 Task: Toggle the show booleans option in the breadcrumbs.
Action: Mouse moved to (18, 603)
Screenshot: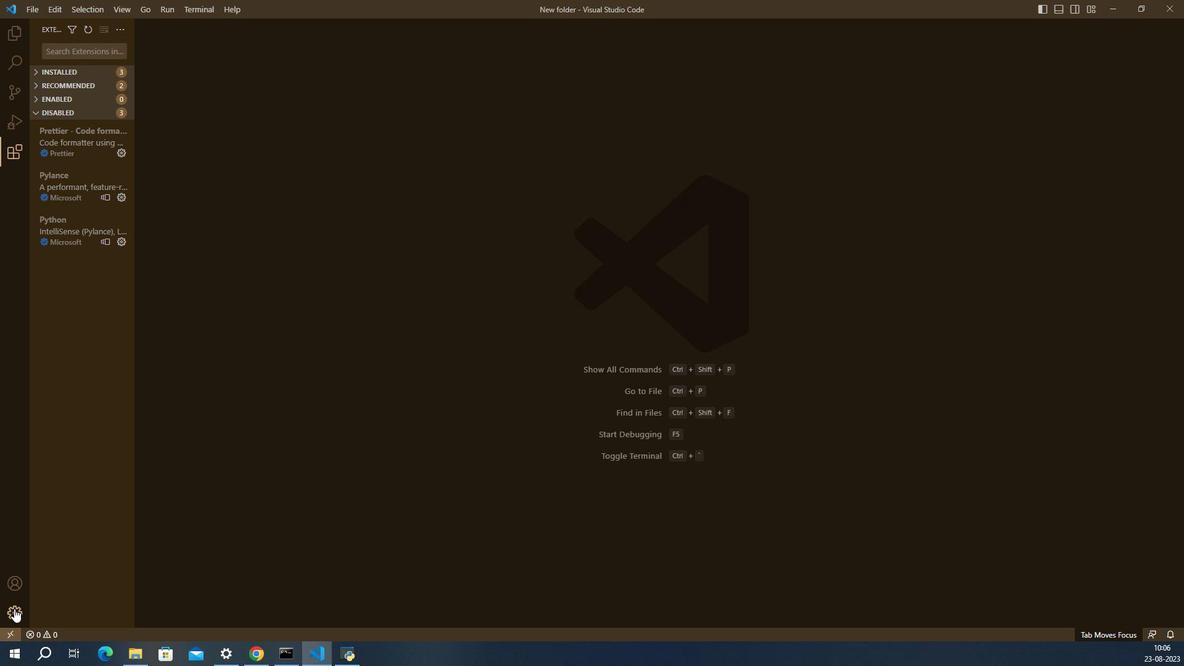 
Action: Mouse pressed left at (18, 603)
Screenshot: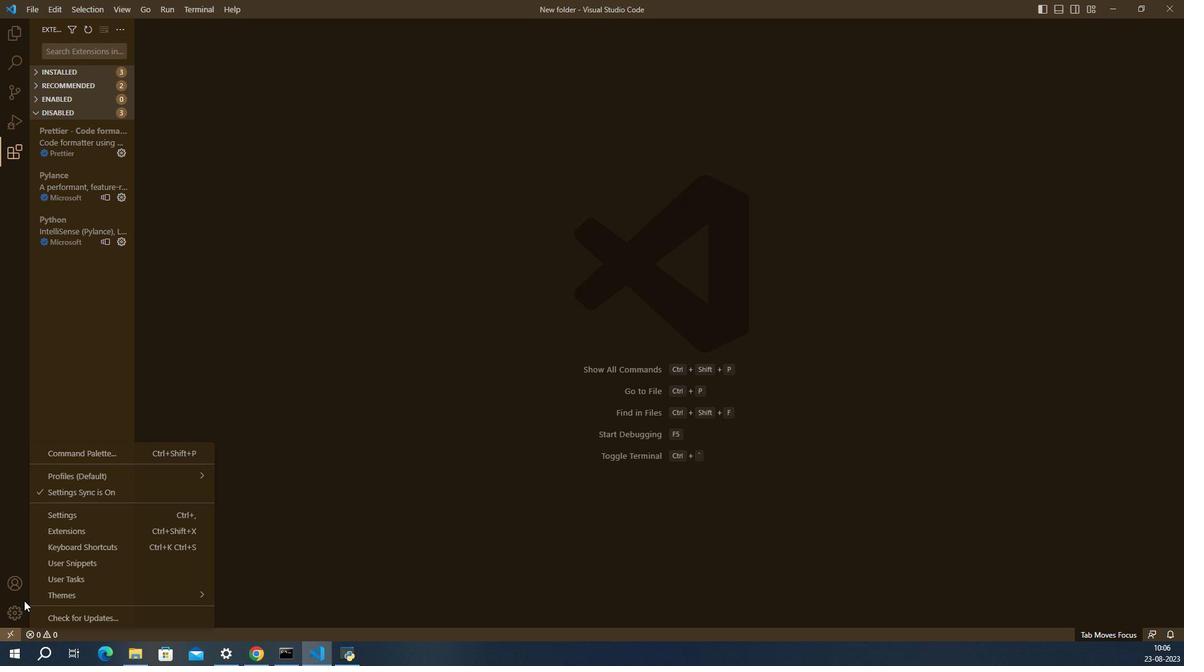 
Action: Mouse moved to (68, 518)
Screenshot: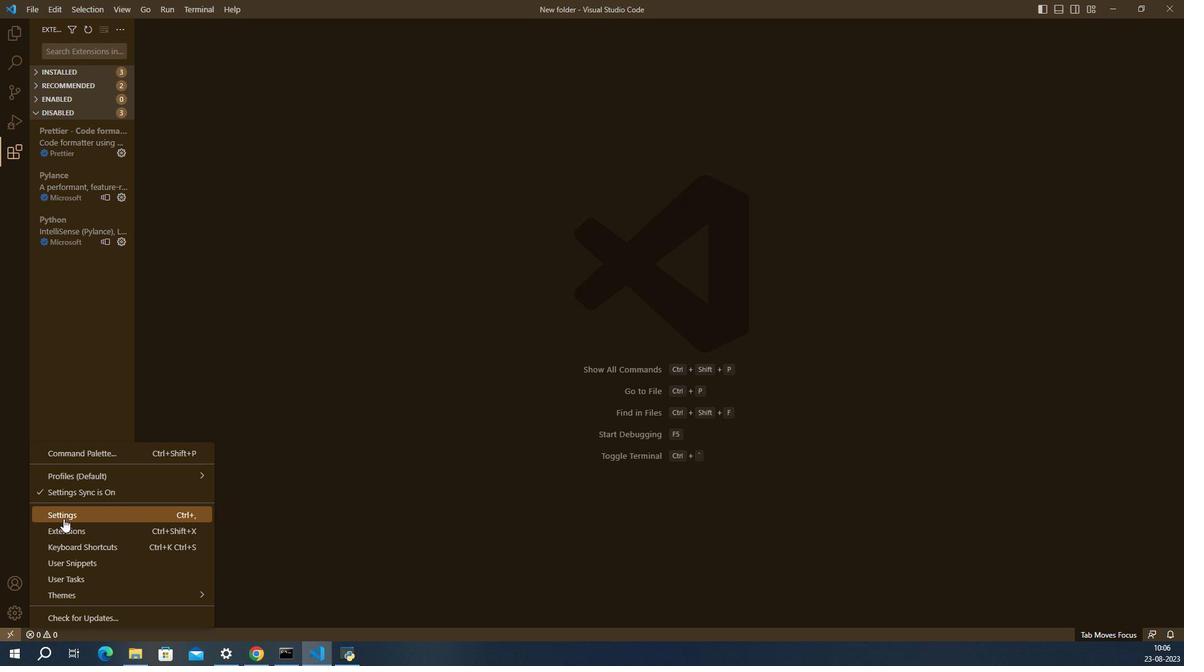 
Action: Mouse pressed left at (68, 518)
Screenshot: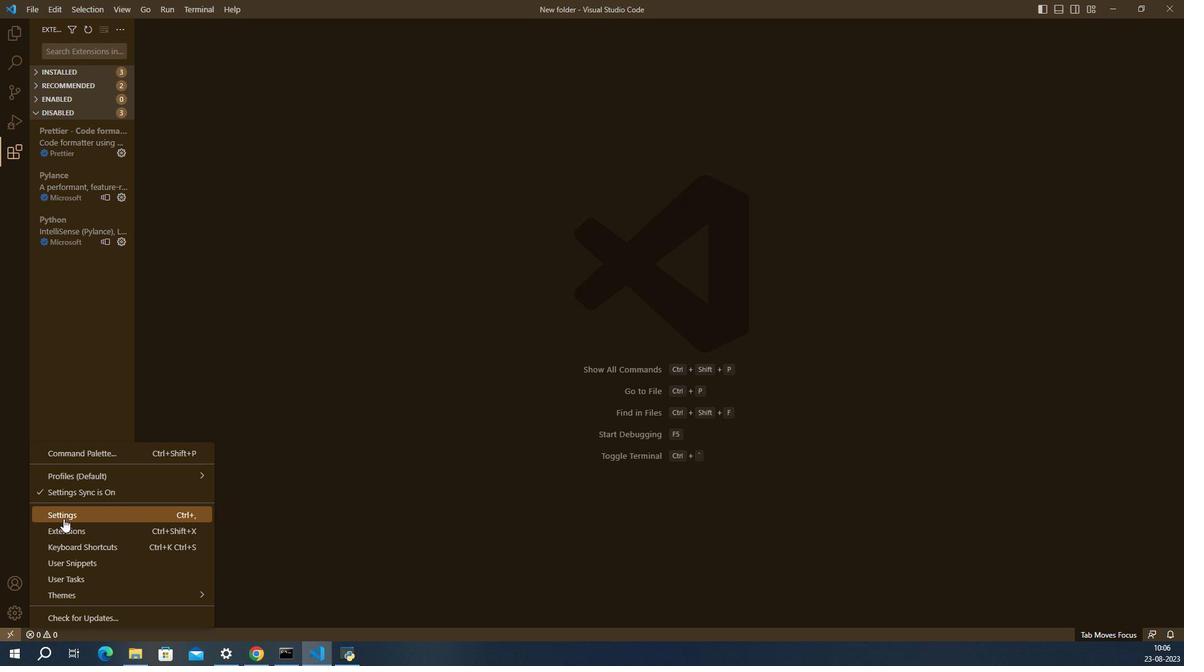 
Action: Mouse moved to (536, 458)
Screenshot: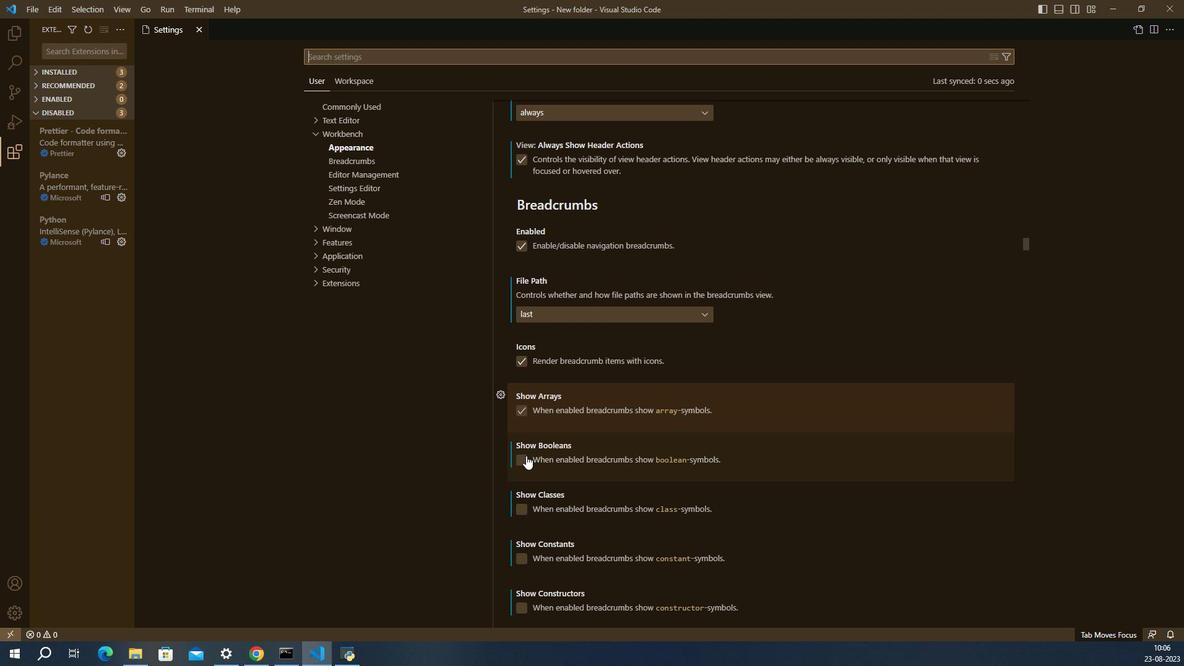 
Action: Mouse pressed left at (536, 458)
Screenshot: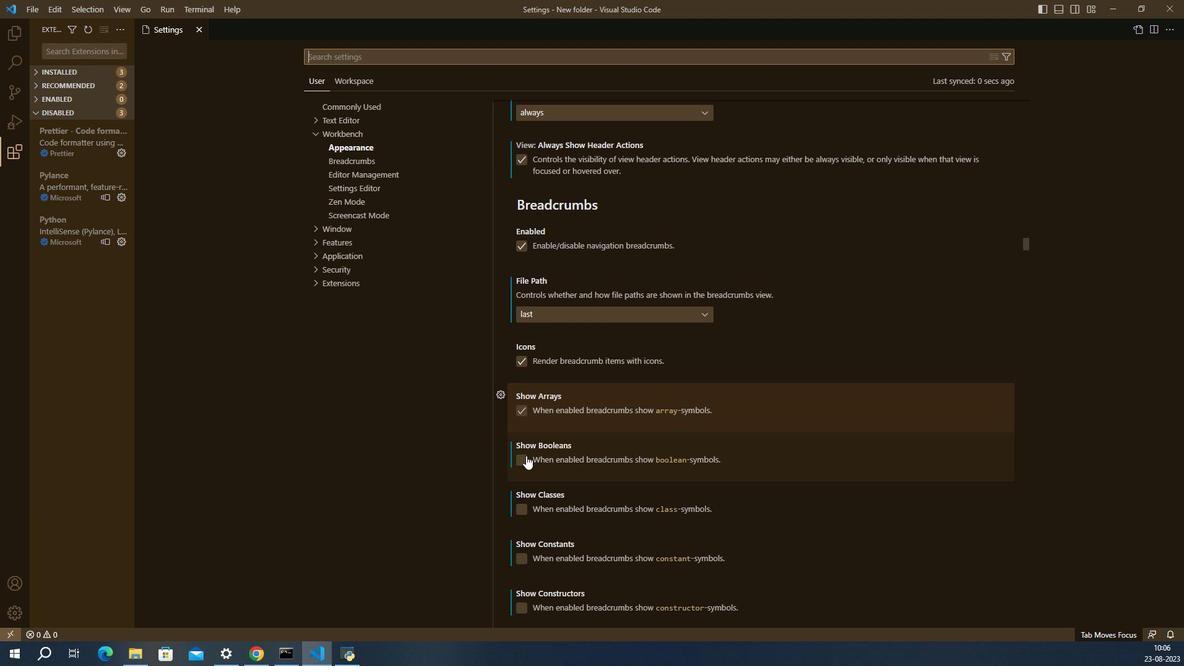 
Action: Mouse moved to (553, 460)
Screenshot: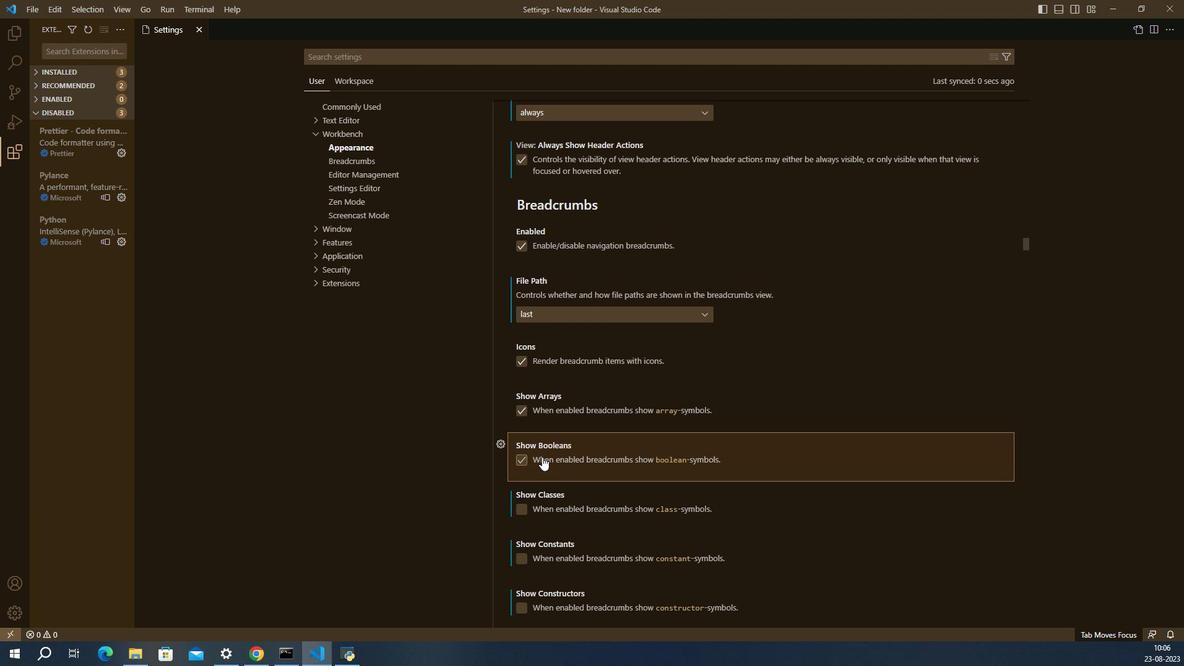
